 Task: Use the formula "FLATTEN" in spreadsheet "Project protfolio".
Action: Mouse moved to (125, 80)
Screenshot: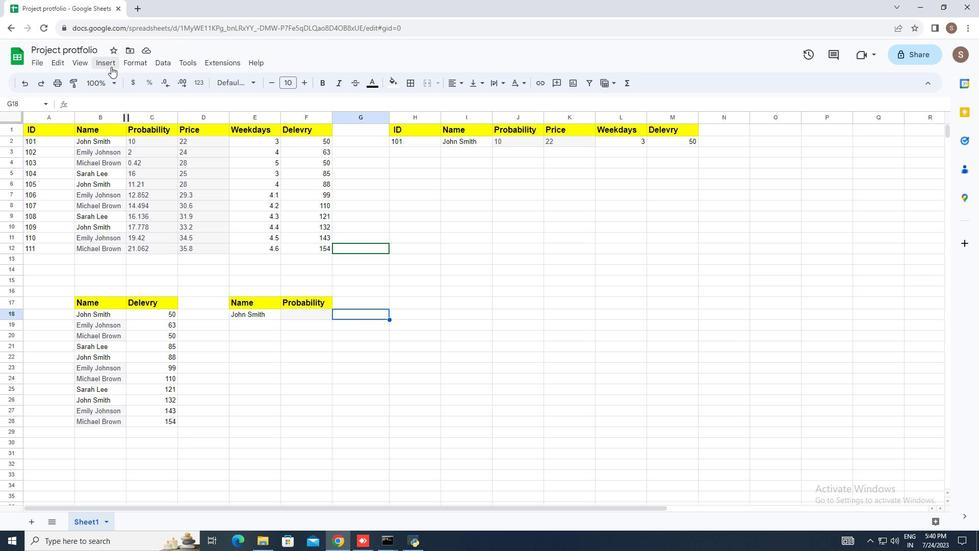 
Action: Mouse pressed left at (125, 80)
Screenshot: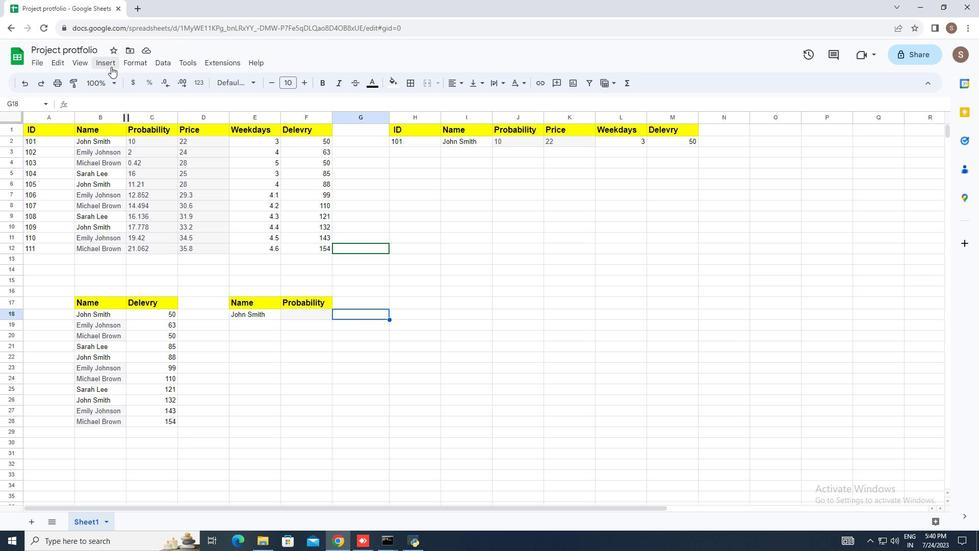 
Action: Mouse moved to (167, 255)
Screenshot: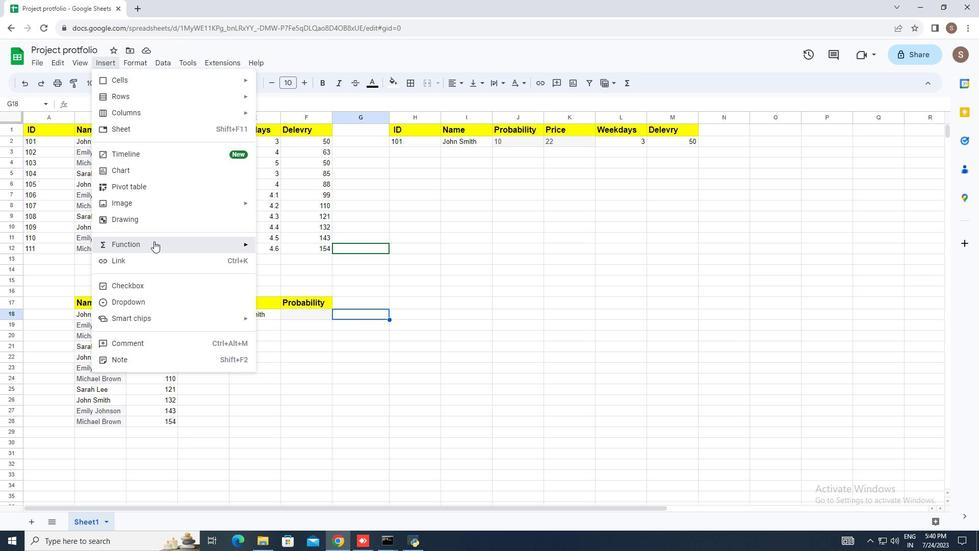 
Action: Mouse pressed left at (167, 255)
Screenshot: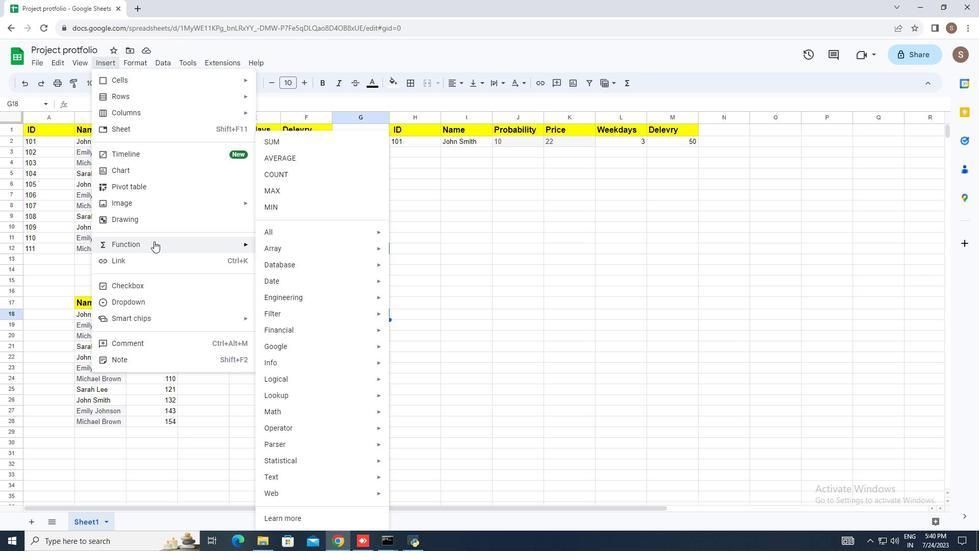 
Action: Mouse moved to (311, 247)
Screenshot: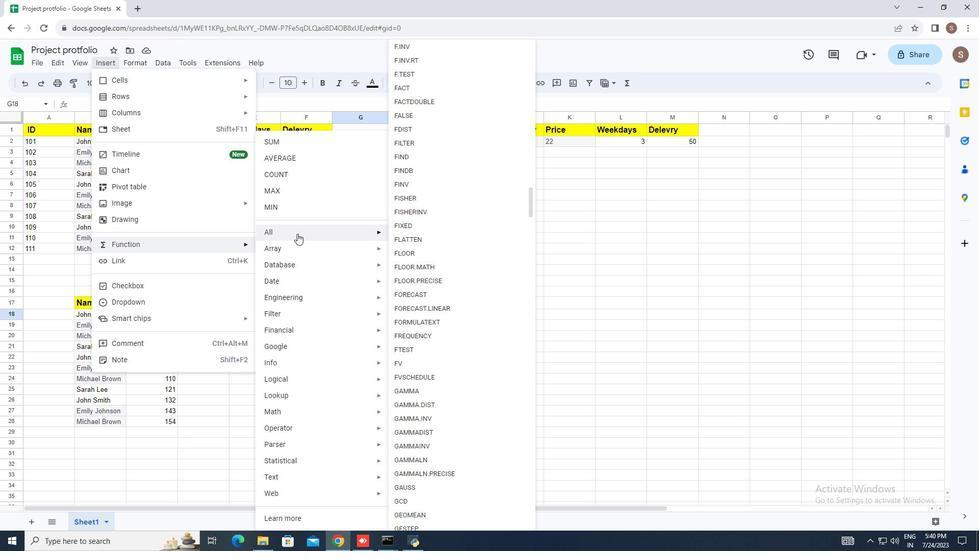 
Action: Mouse pressed left at (311, 247)
Screenshot: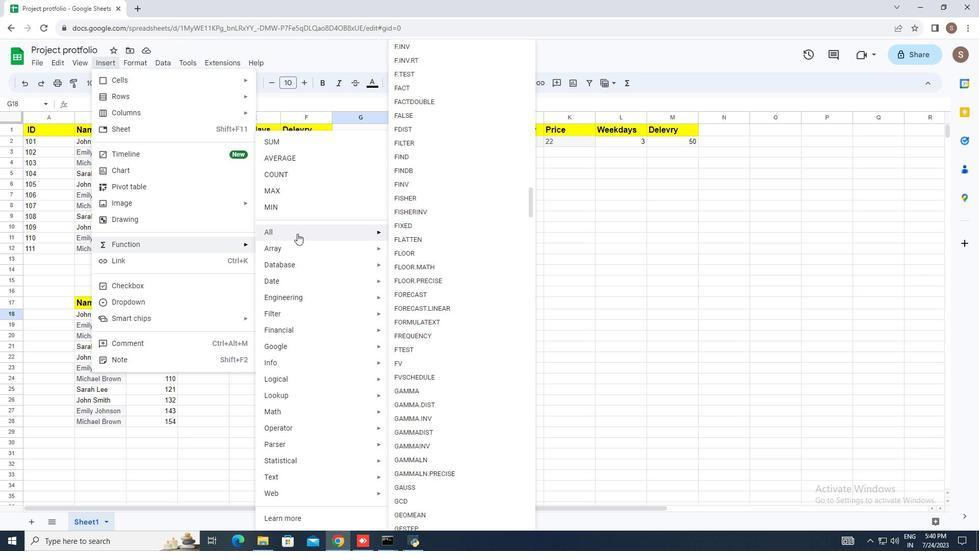 
Action: Mouse moved to (453, 260)
Screenshot: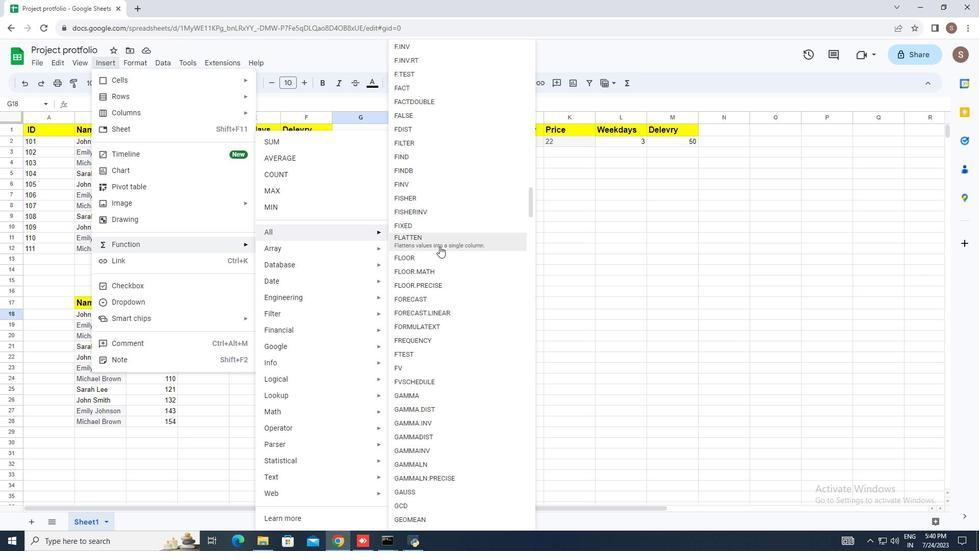 
Action: Mouse pressed left at (453, 260)
Screenshot: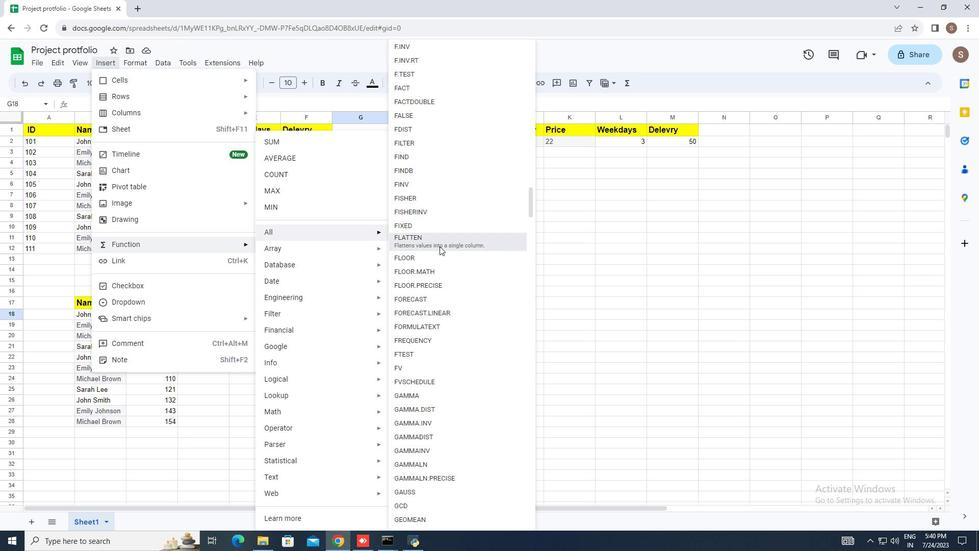 
Action: Mouse moved to (62, 155)
Screenshot: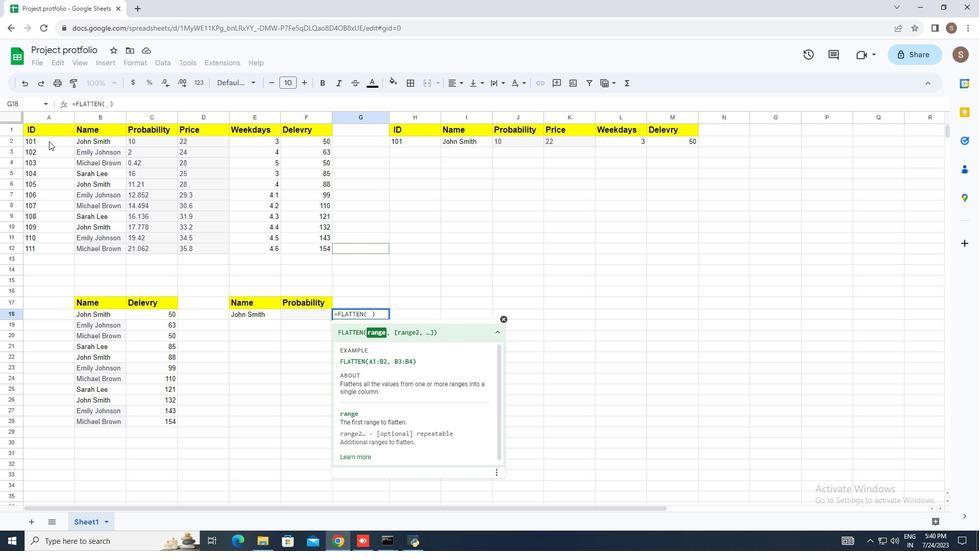 
Action: Mouse pressed left at (62, 155)
Screenshot: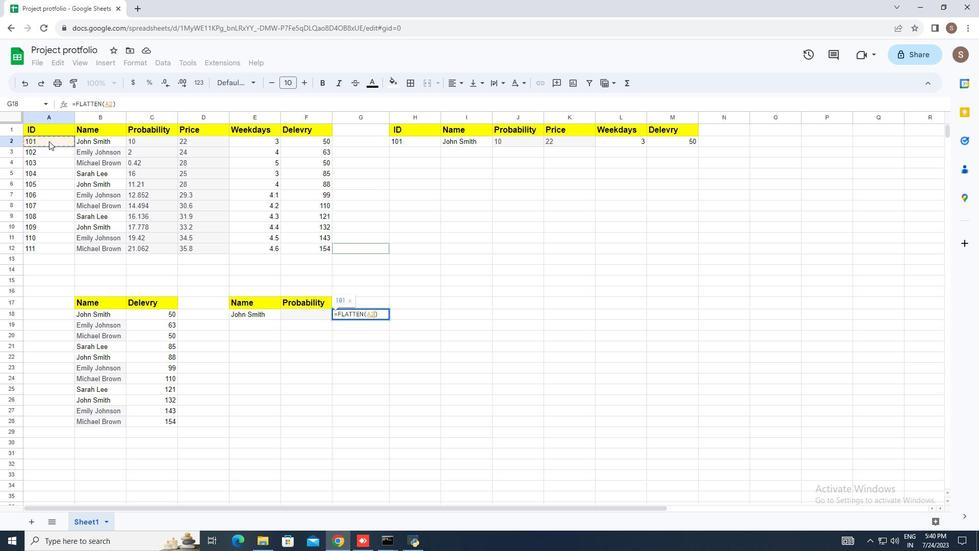 
Action: Mouse moved to (62, 258)
Screenshot: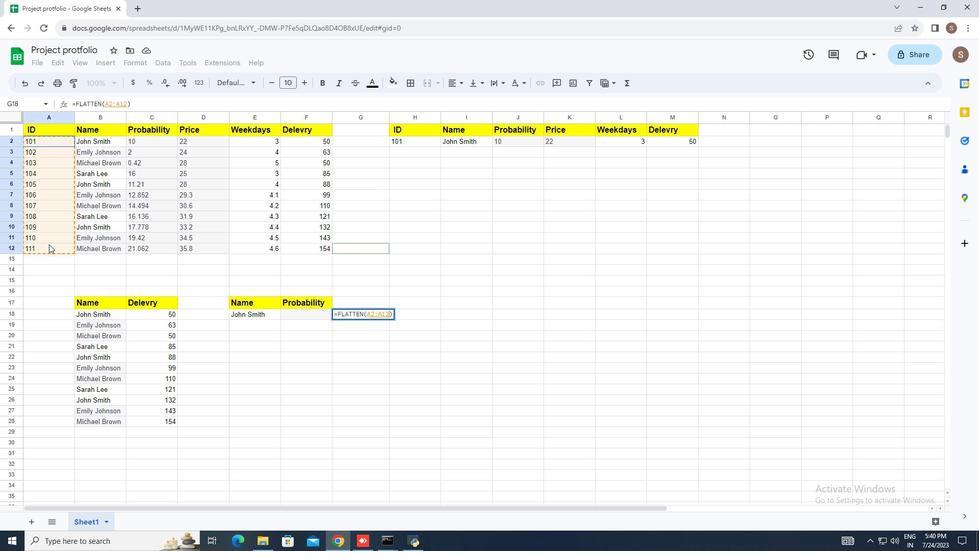 
Action: Key pressed ,<Key.space>
Screenshot: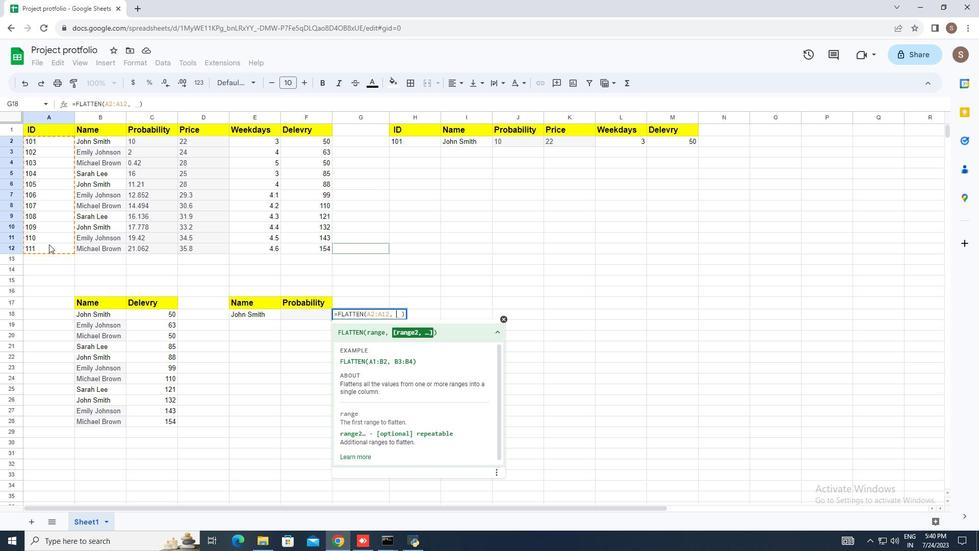 
Action: Mouse moved to (219, 153)
Screenshot: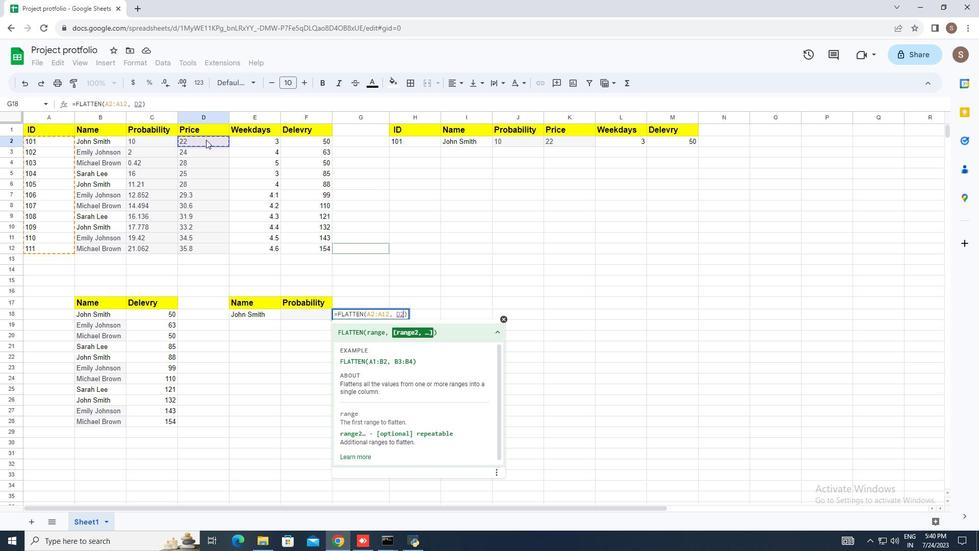 
Action: Mouse pressed left at (219, 153)
Screenshot: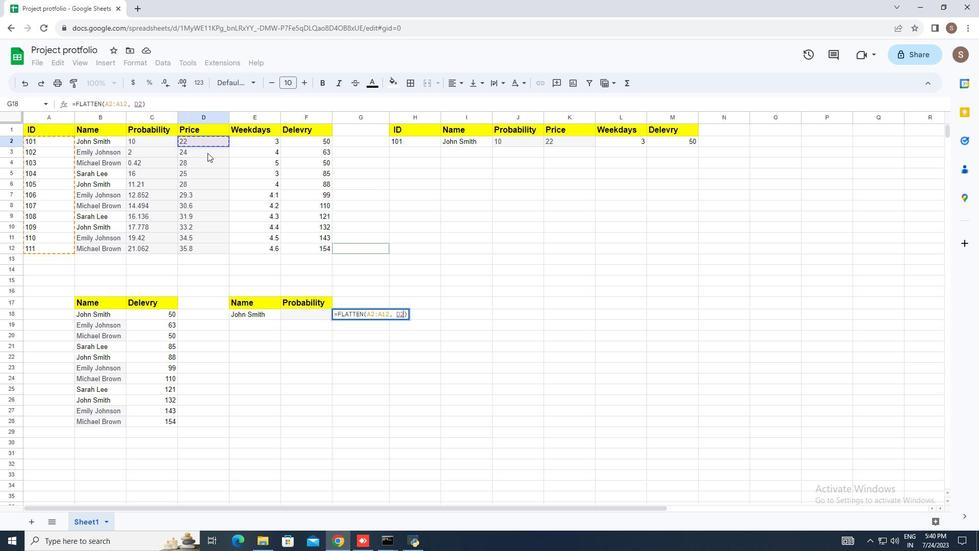
Action: Mouse moved to (433, 345)
Screenshot: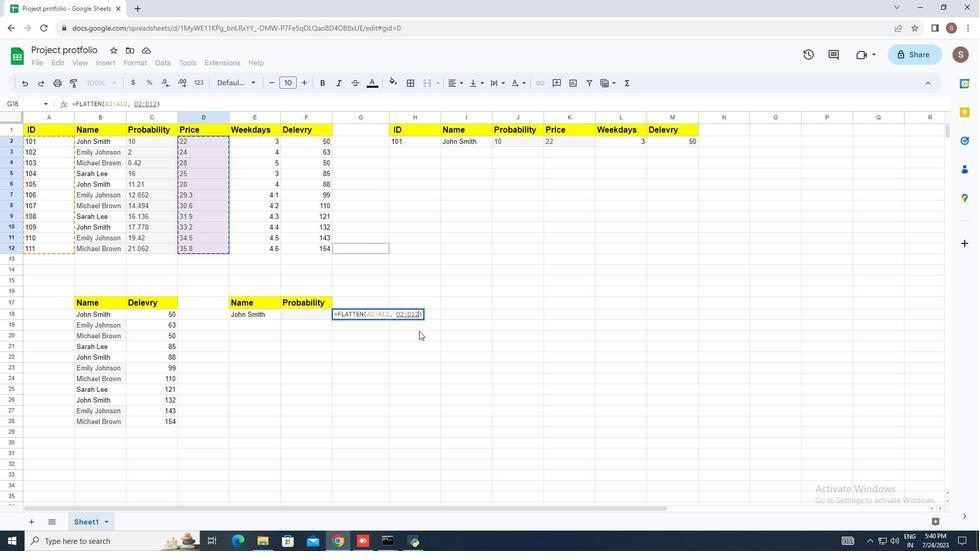 
Action: Key pressed <Key.enter>
Screenshot: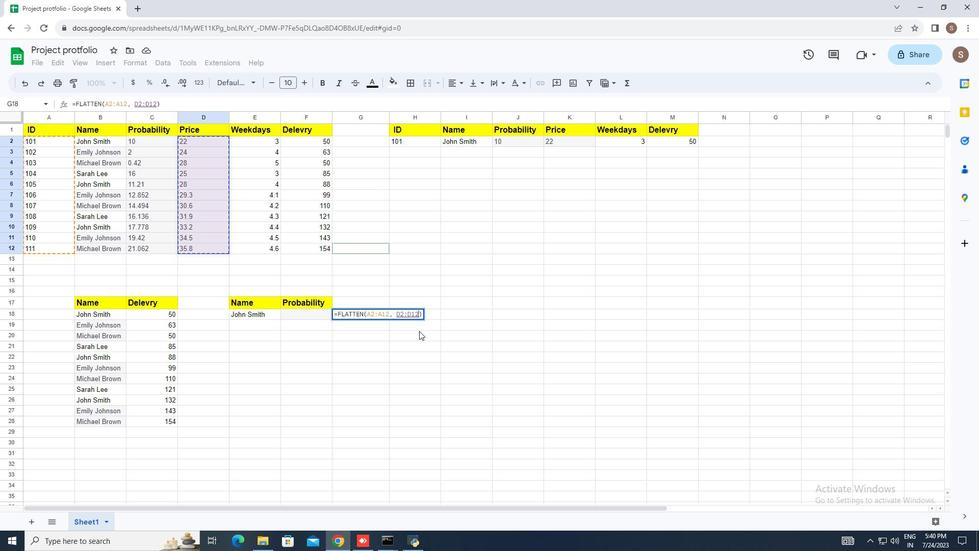 
